 Task: Check the percentage active listings of driveway in the last 5 years.
Action: Mouse moved to (983, 225)
Screenshot: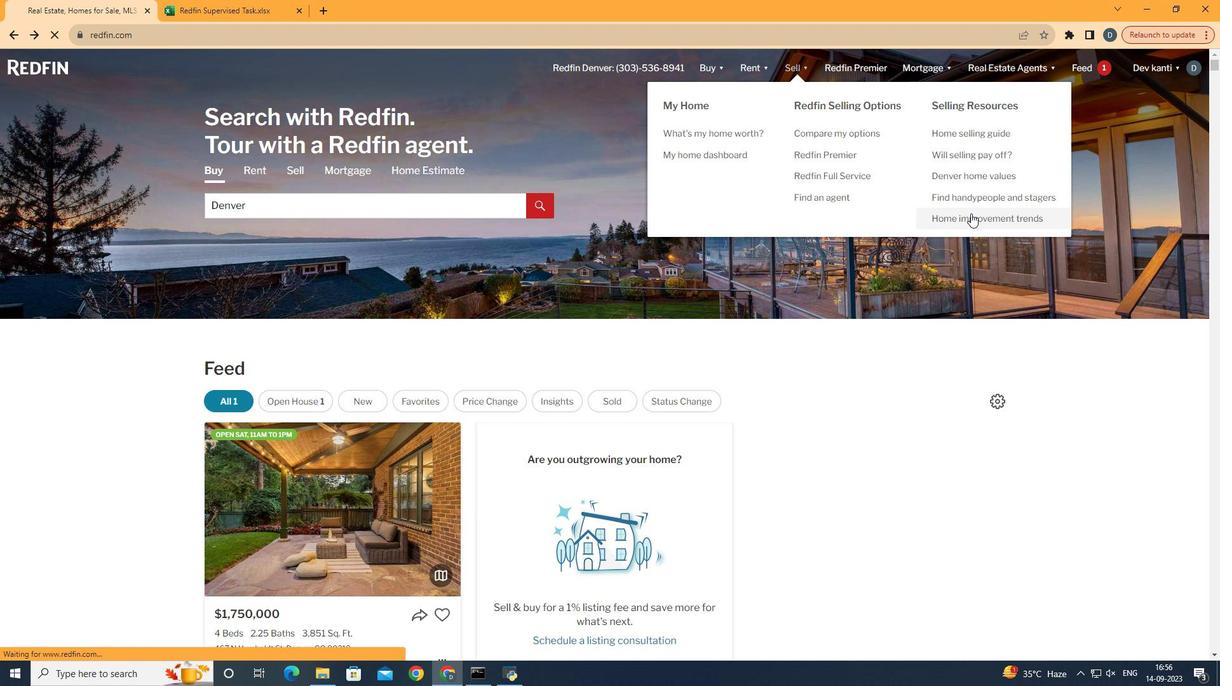
Action: Mouse pressed left at (983, 225)
Screenshot: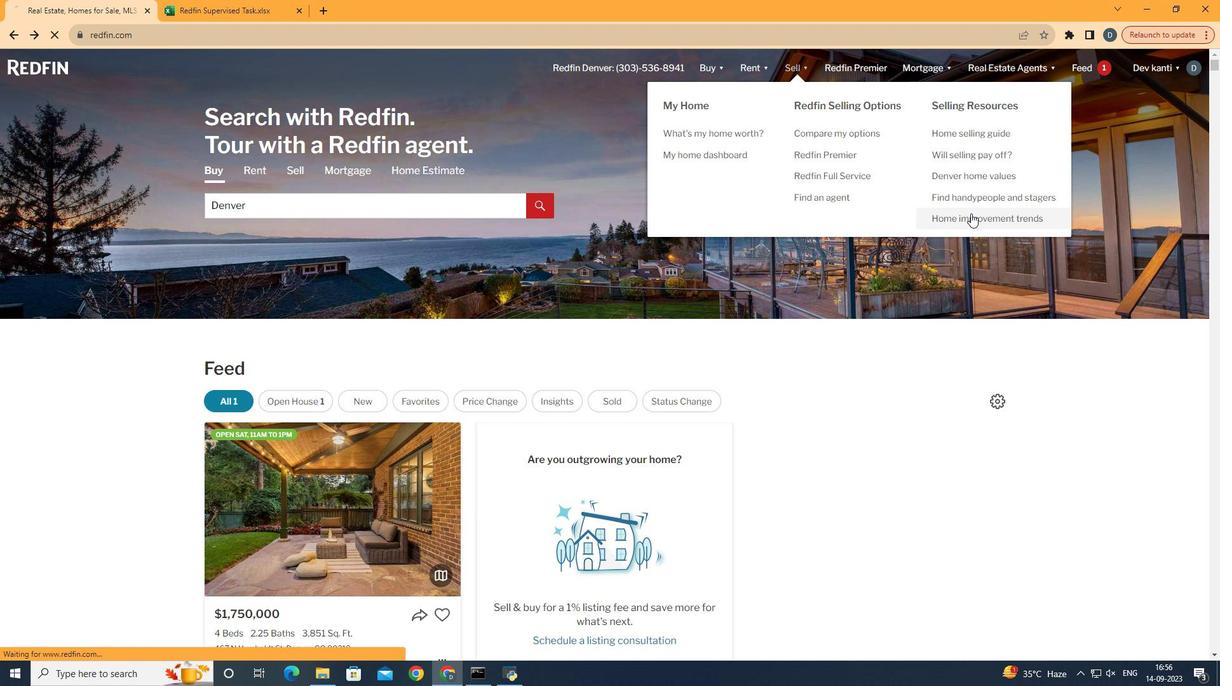 
Action: Mouse moved to (336, 257)
Screenshot: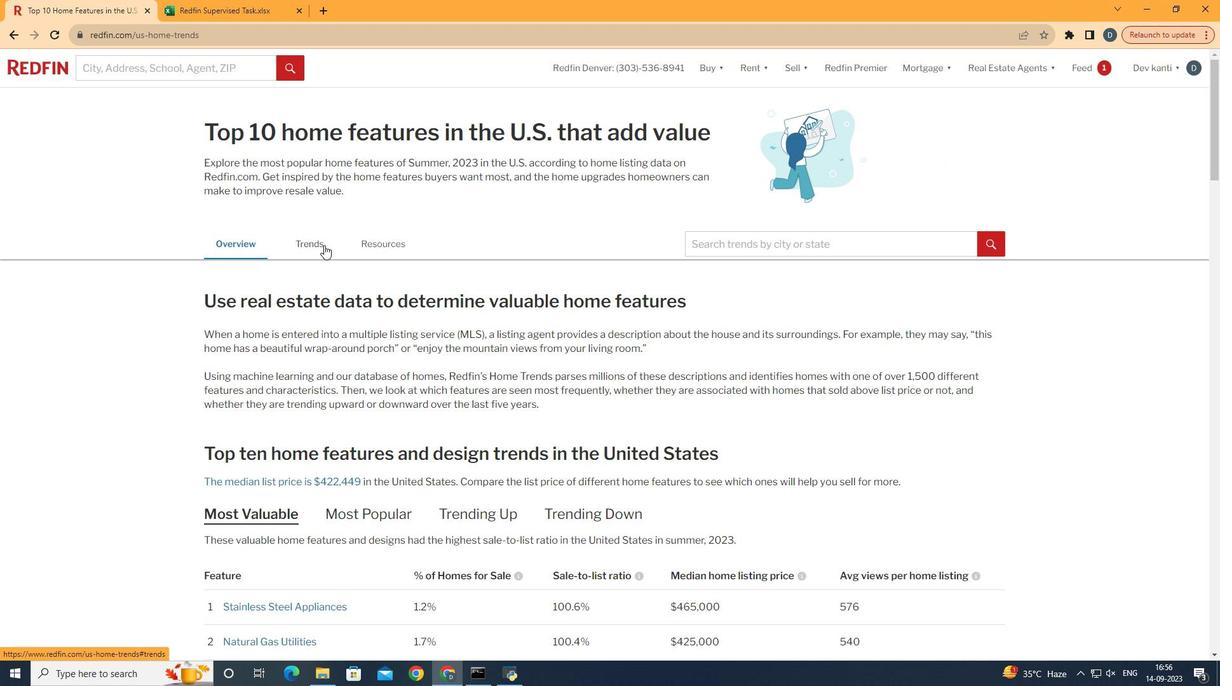 
Action: Mouse pressed left at (336, 257)
Screenshot: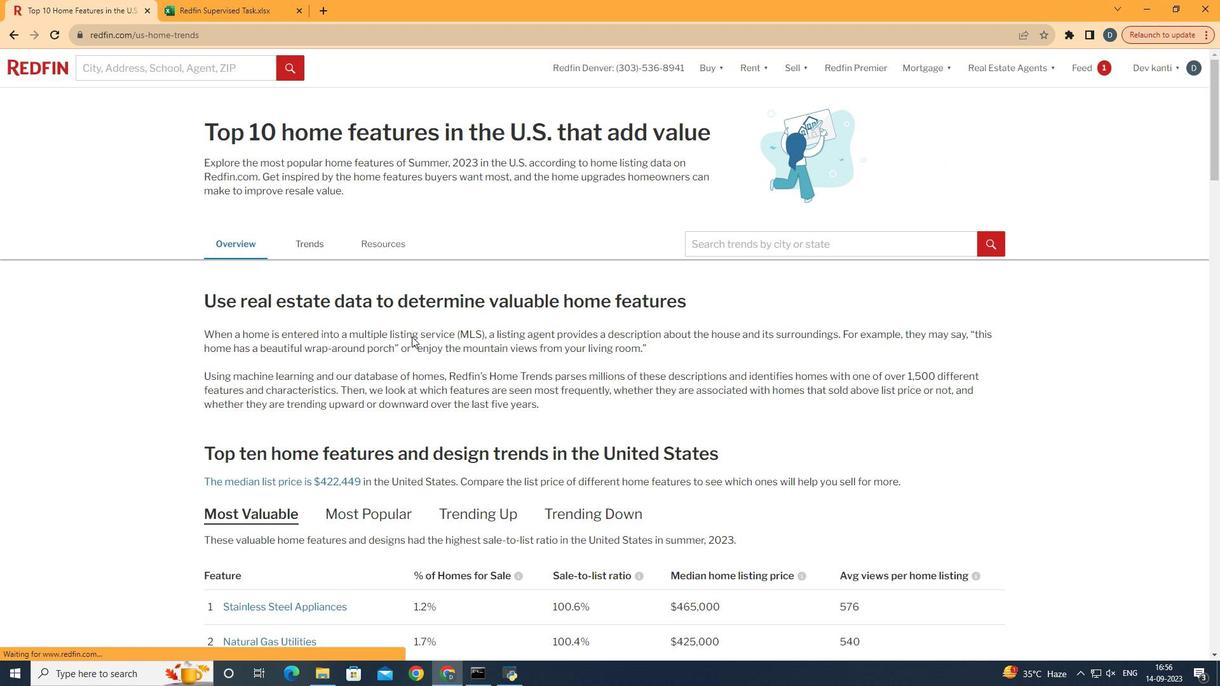 
Action: Mouse moved to (503, 438)
Screenshot: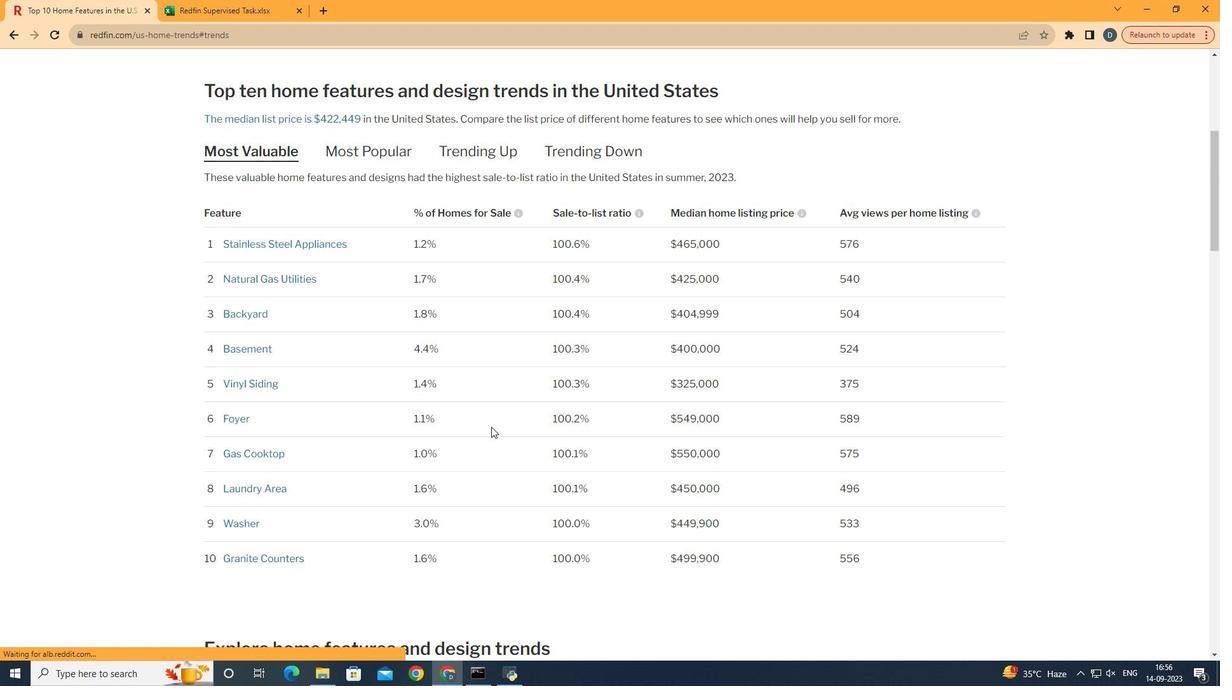 
Action: Mouse scrolled (503, 438) with delta (0, 0)
Screenshot: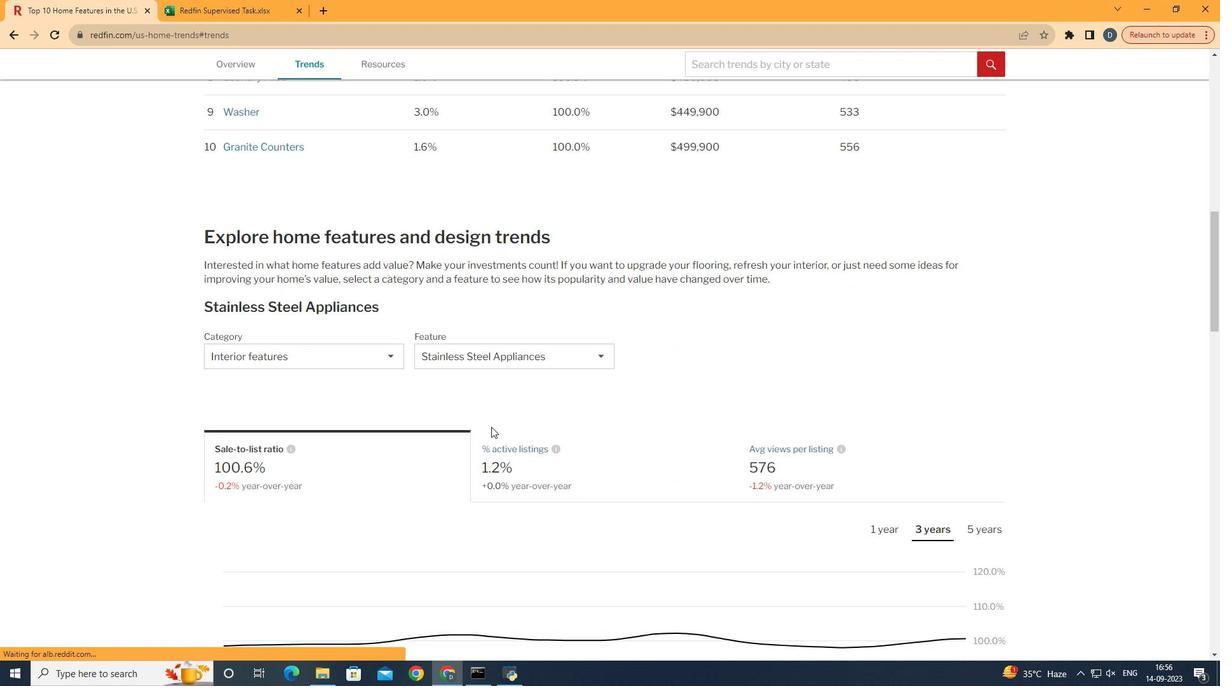 
Action: Mouse moved to (503, 439)
Screenshot: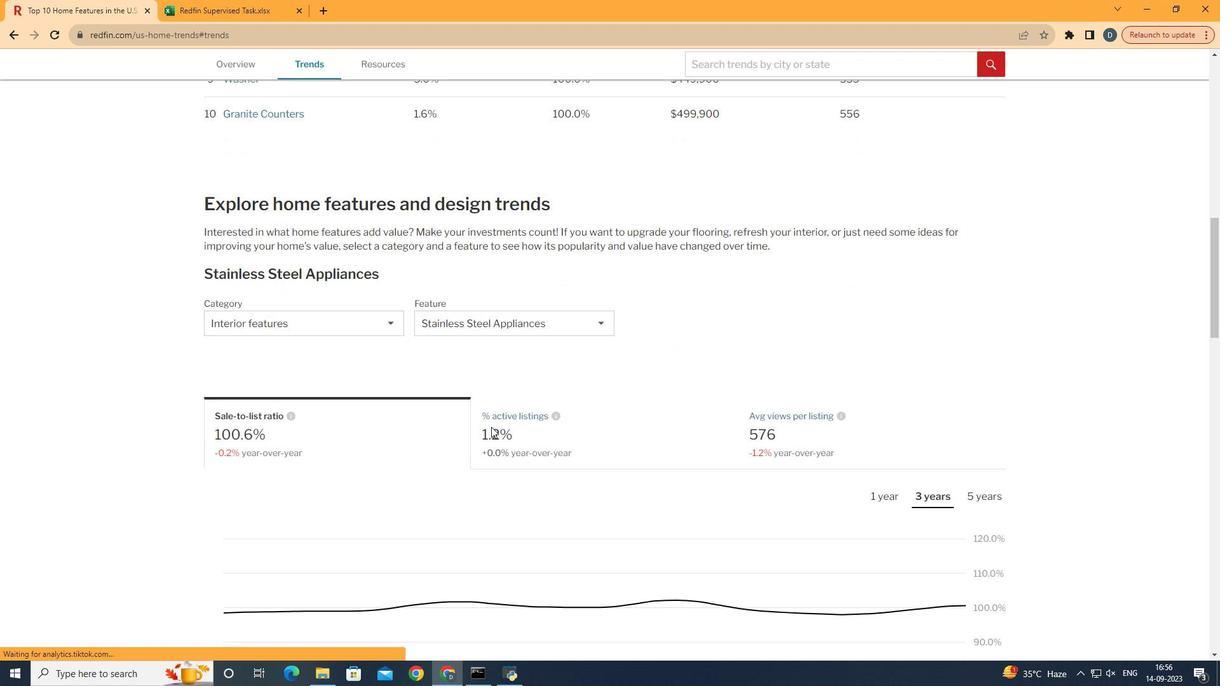 
Action: Mouse scrolled (503, 438) with delta (0, 0)
Screenshot: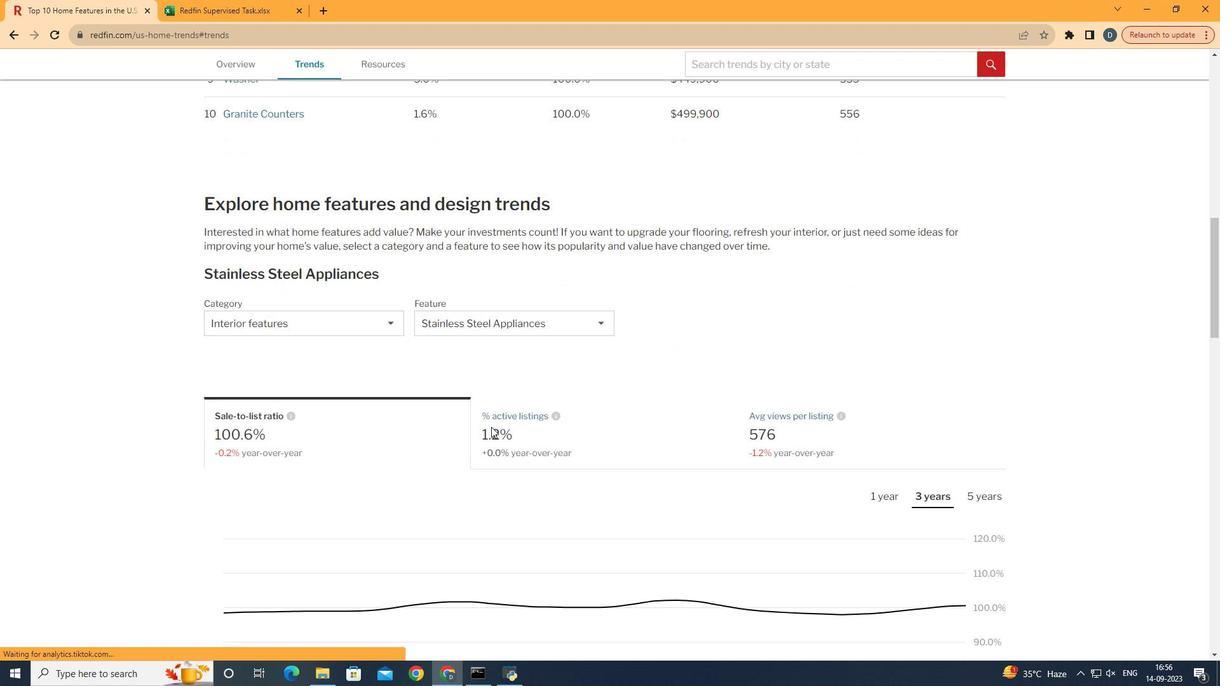 
Action: Mouse scrolled (503, 438) with delta (0, 0)
Screenshot: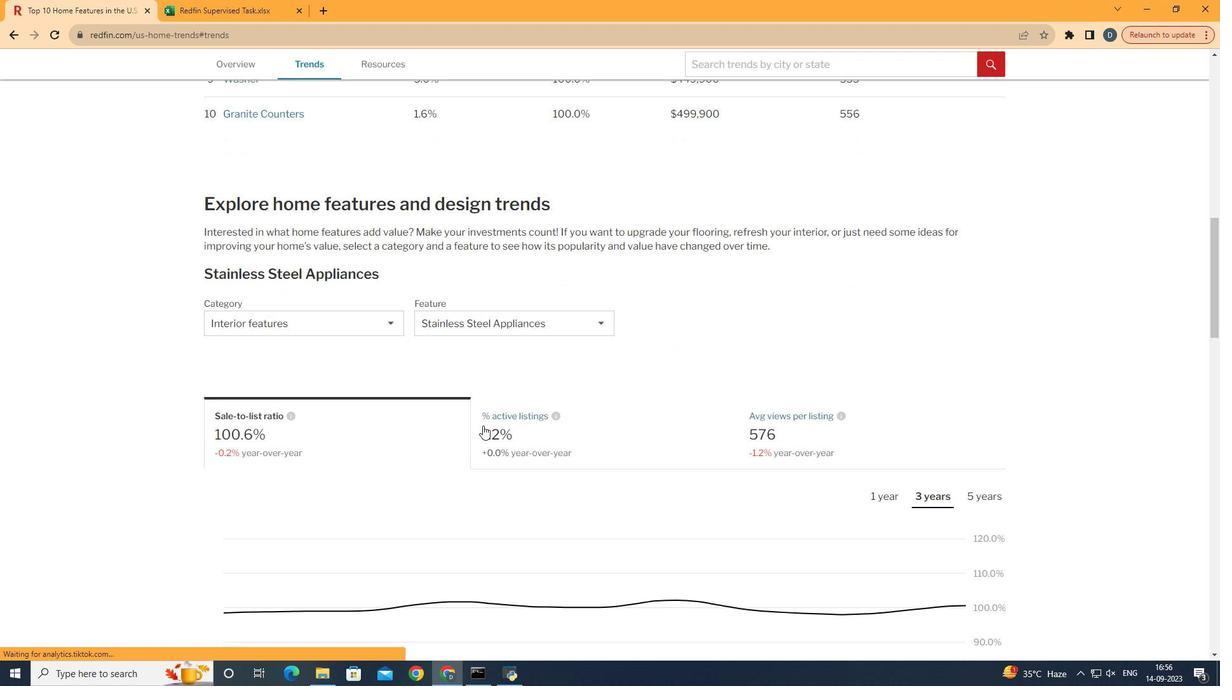 
Action: Mouse scrolled (503, 438) with delta (0, 0)
Screenshot: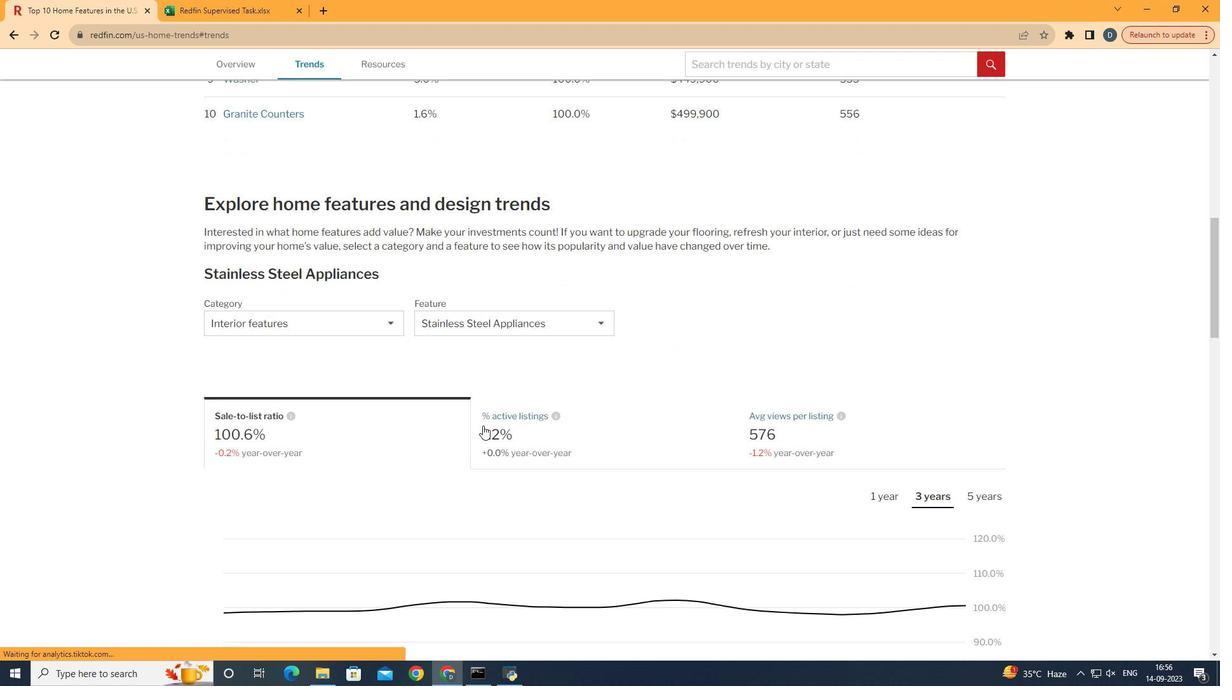 
Action: Mouse scrolled (503, 438) with delta (0, 0)
Screenshot: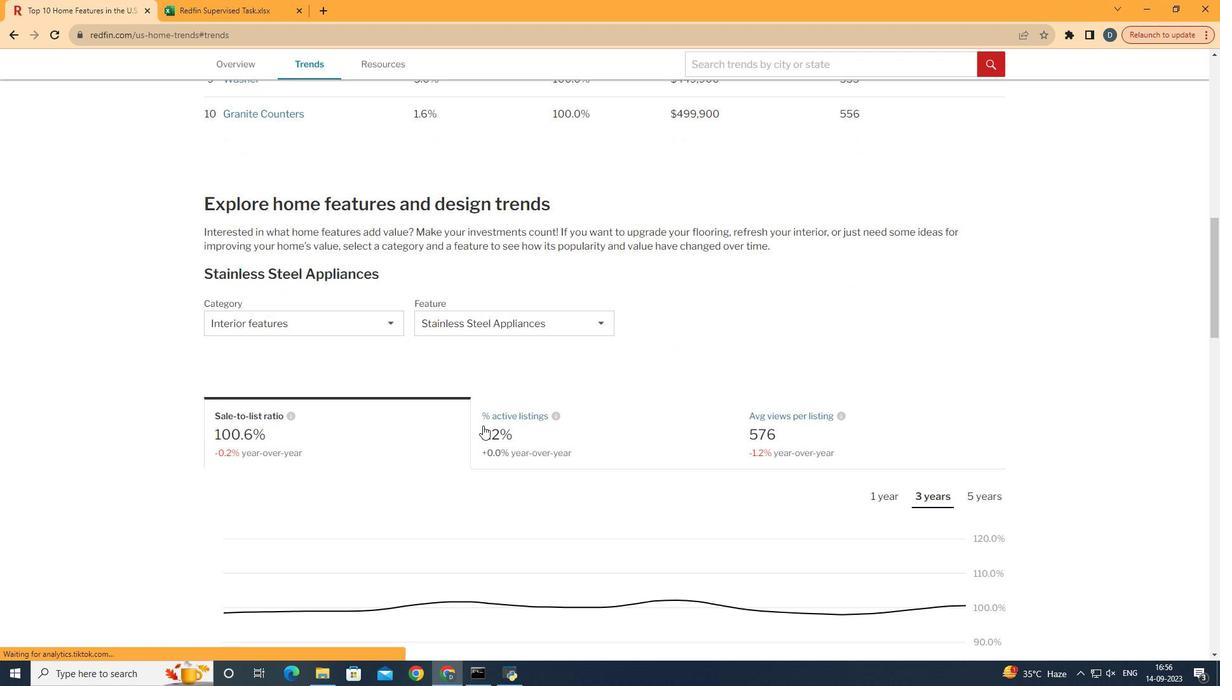 
Action: Mouse scrolled (503, 438) with delta (0, 0)
Screenshot: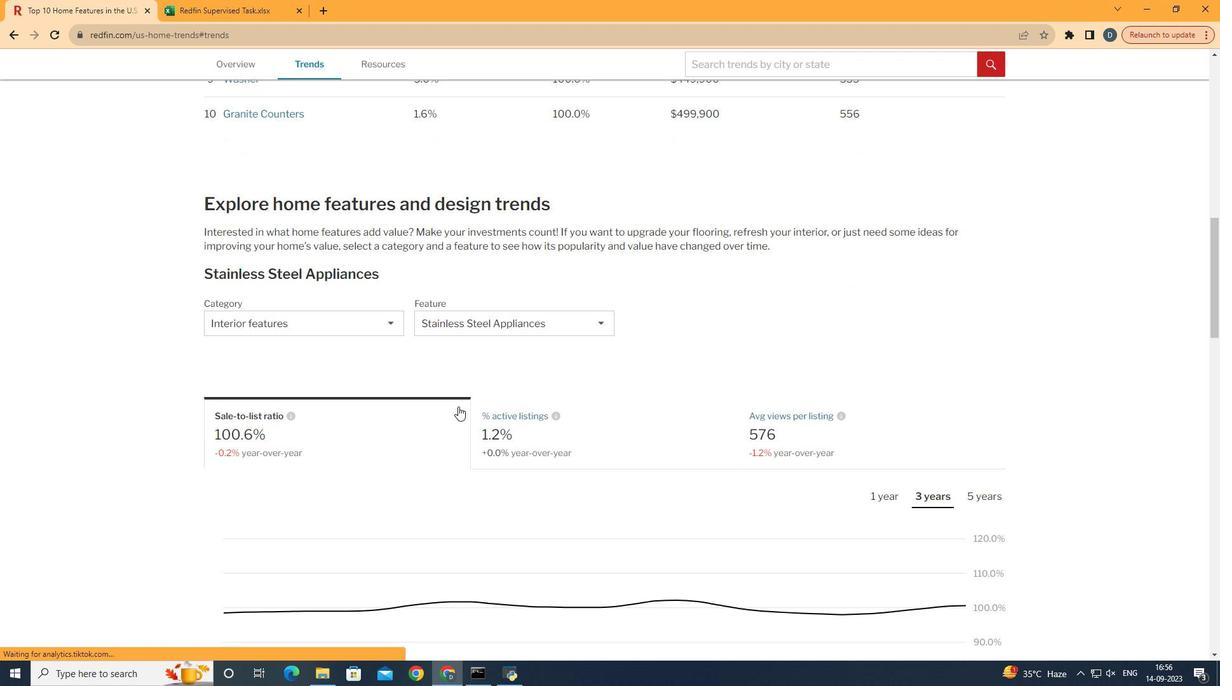 
Action: Mouse scrolled (503, 438) with delta (0, 0)
Screenshot: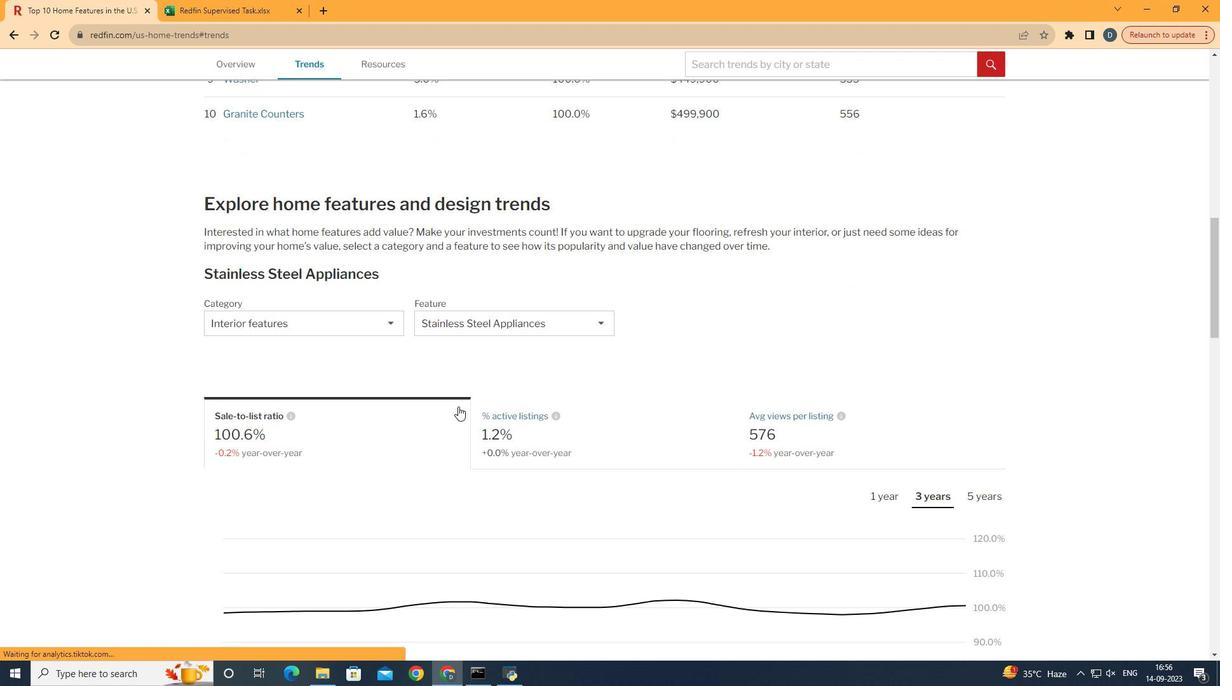 
Action: Mouse moved to (375, 345)
Screenshot: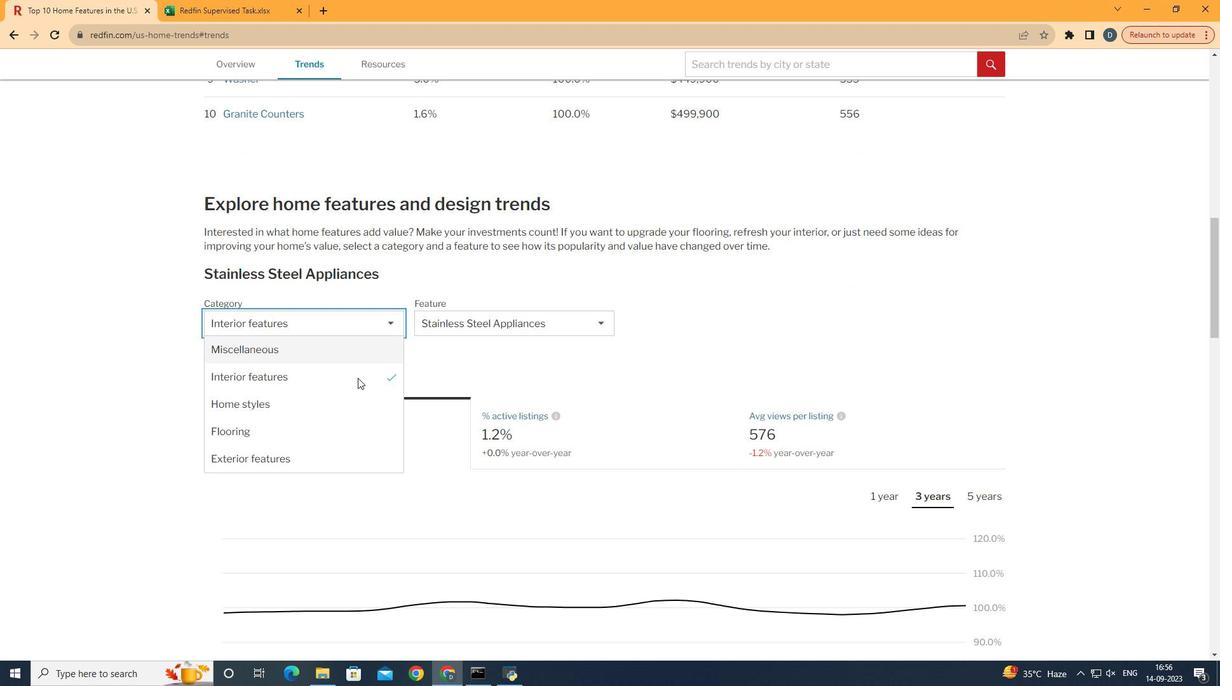 
Action: Mouse pressed left at (375, 345)
Screenshot: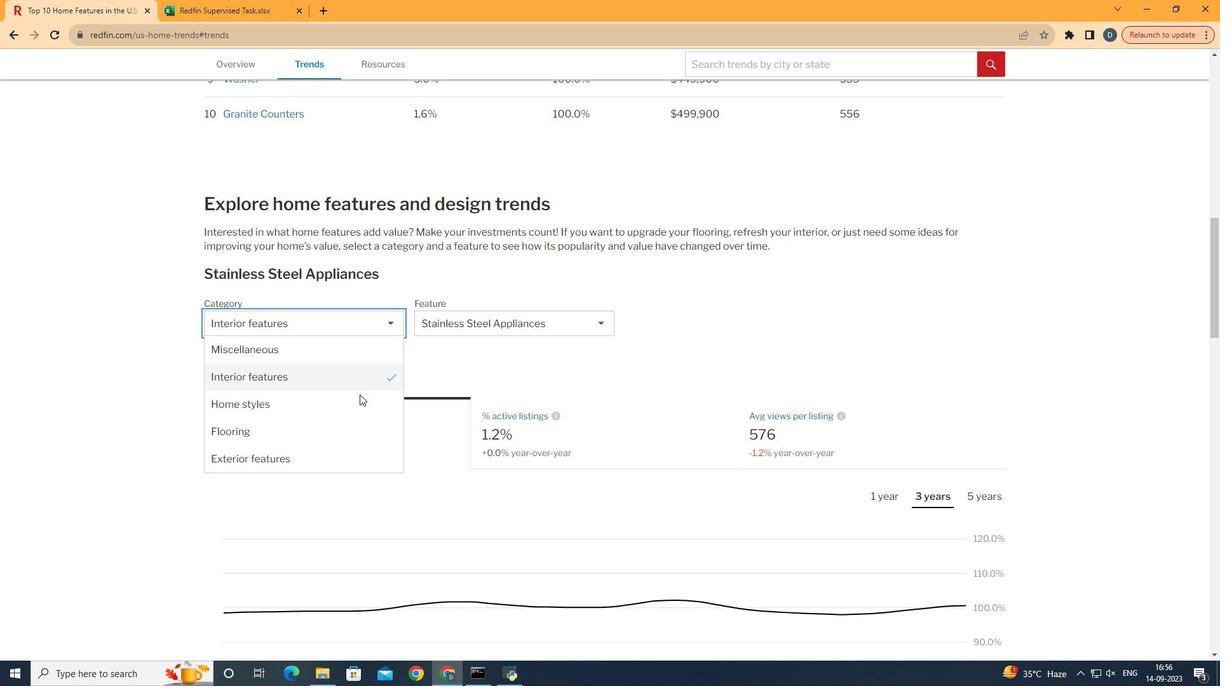 
Action: Mouse moved to (380, 466)
Screenshot: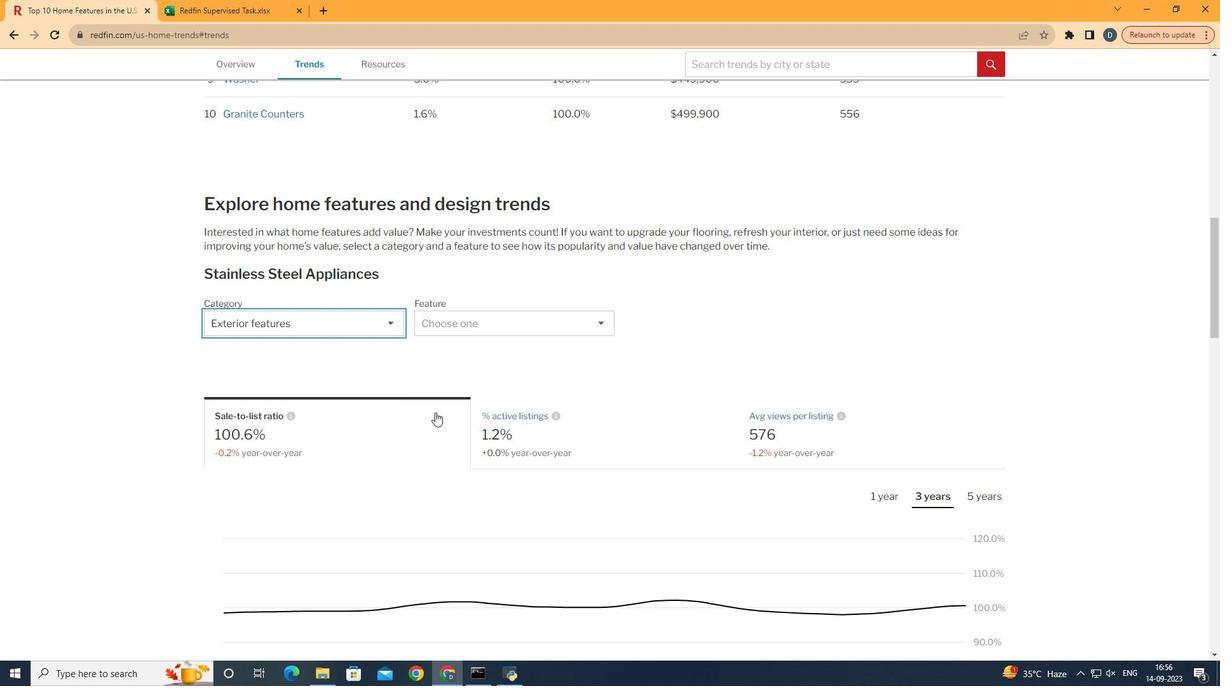 
Action: Mouse pressed left at (380, 466)
Screenshot: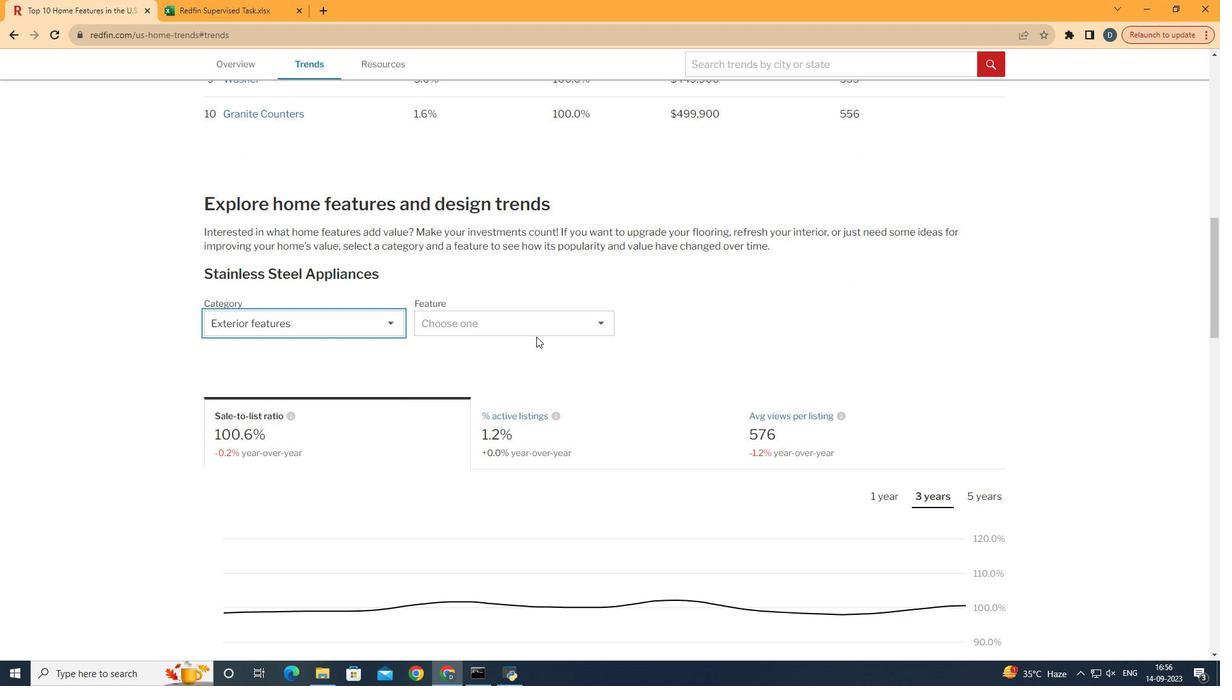 
Action: Mouse moved to (548, 349)
Screenshot: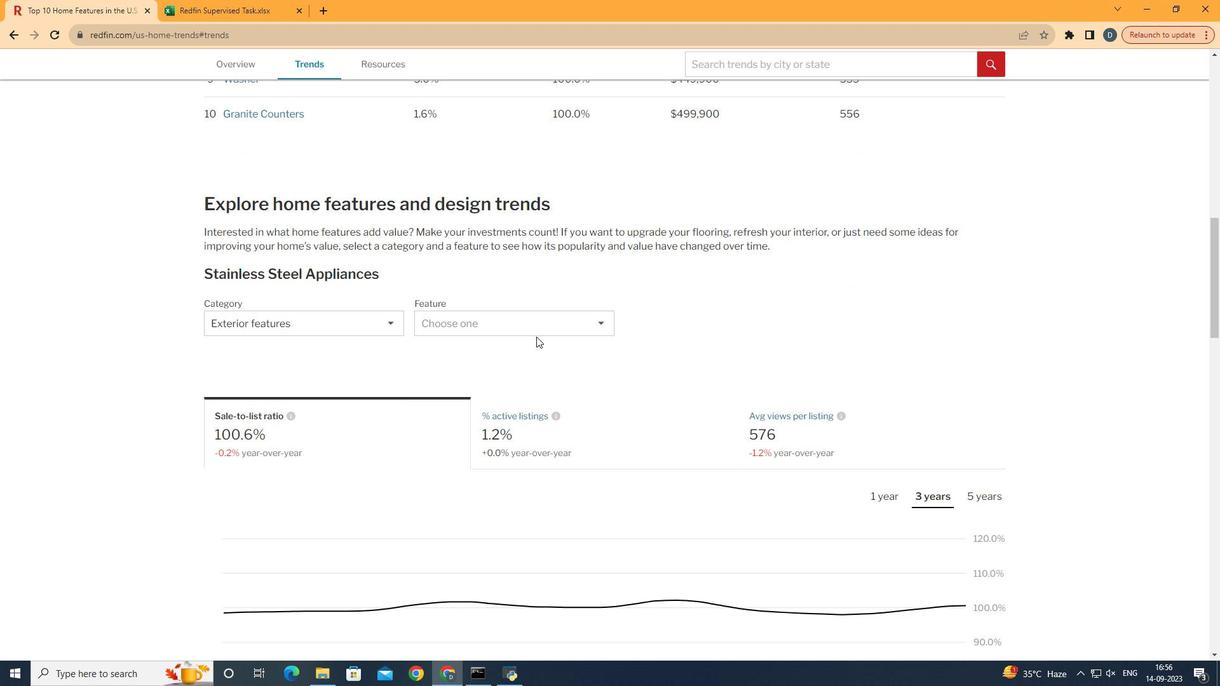 
Action: Mouse pressed left at (548, 349)
Screenshot: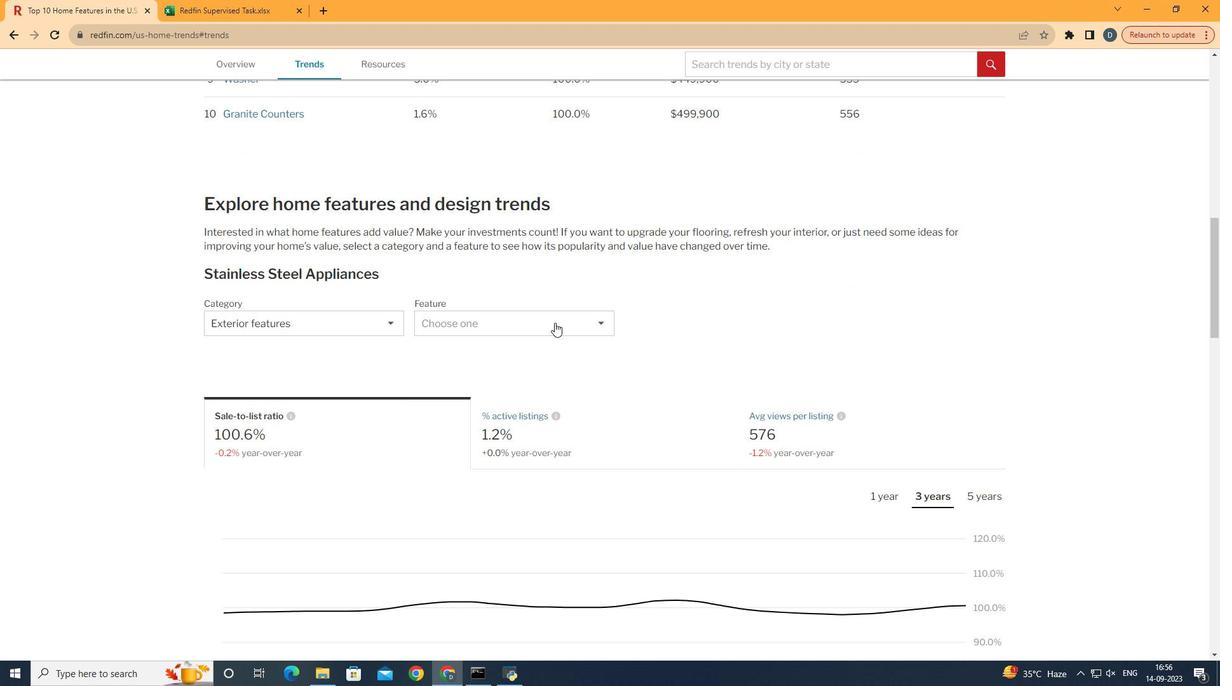 
Action: Mouse moved to (579, 327)
Screenshot: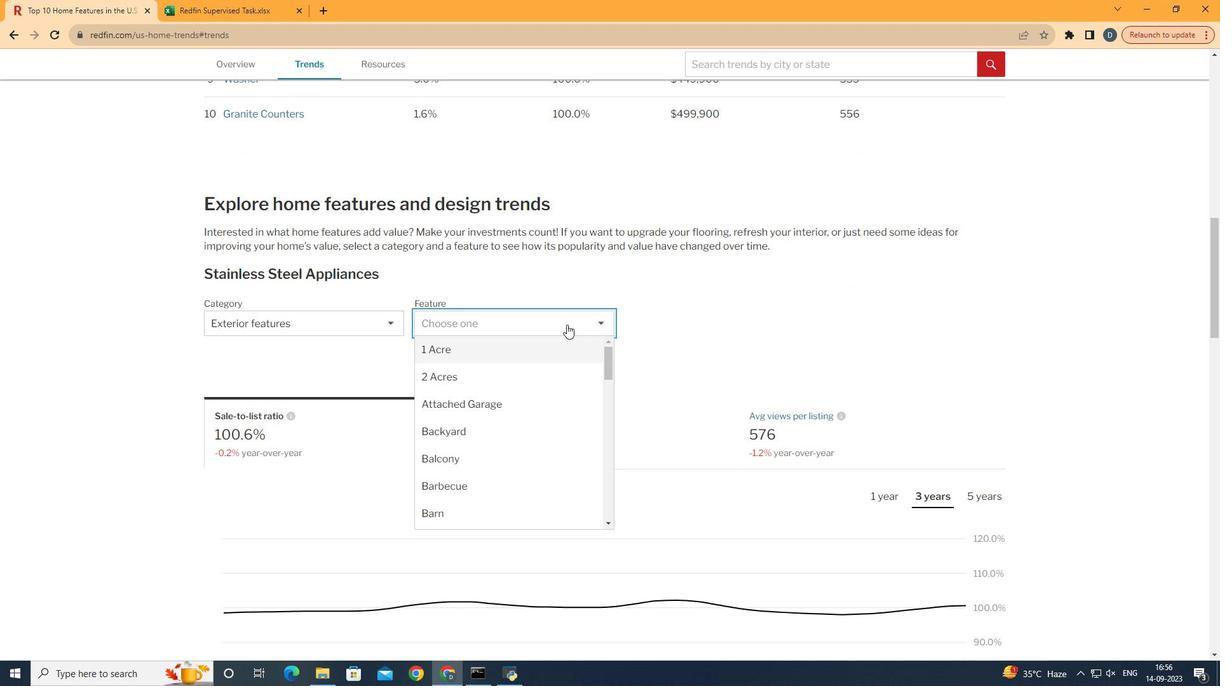 
Action: Mouse pressed left at (579, 327)
Screenshot: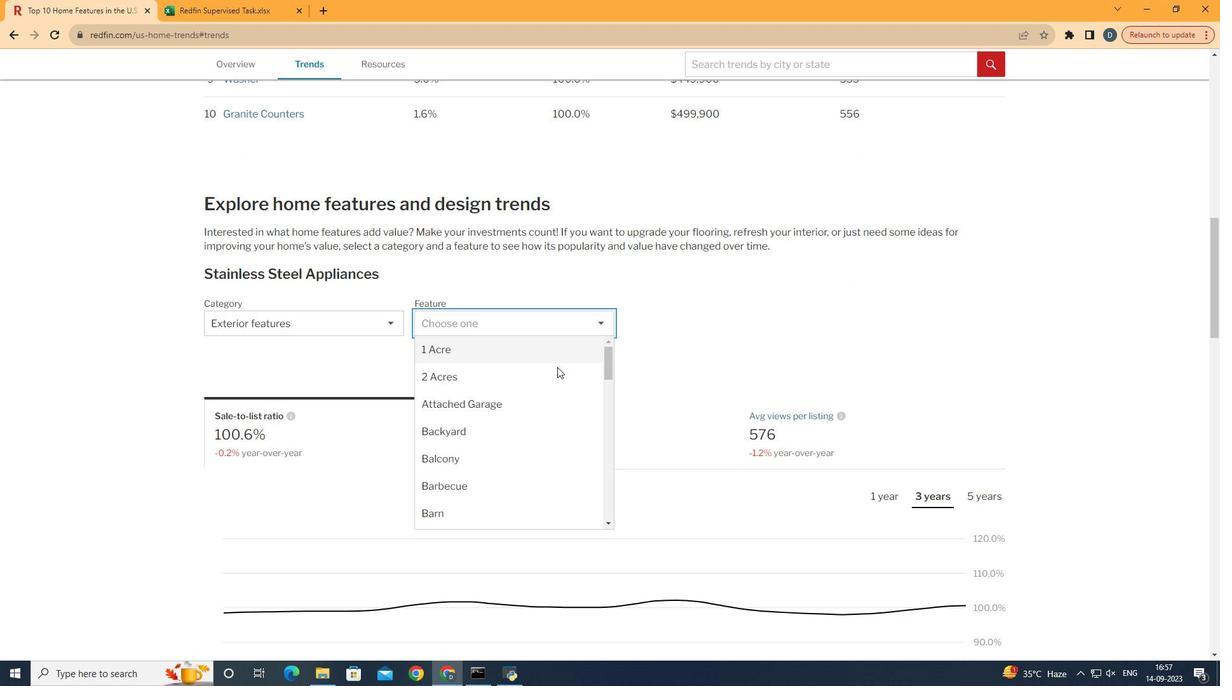 
Action: Mouse moved to (559, 448)
Screenshot: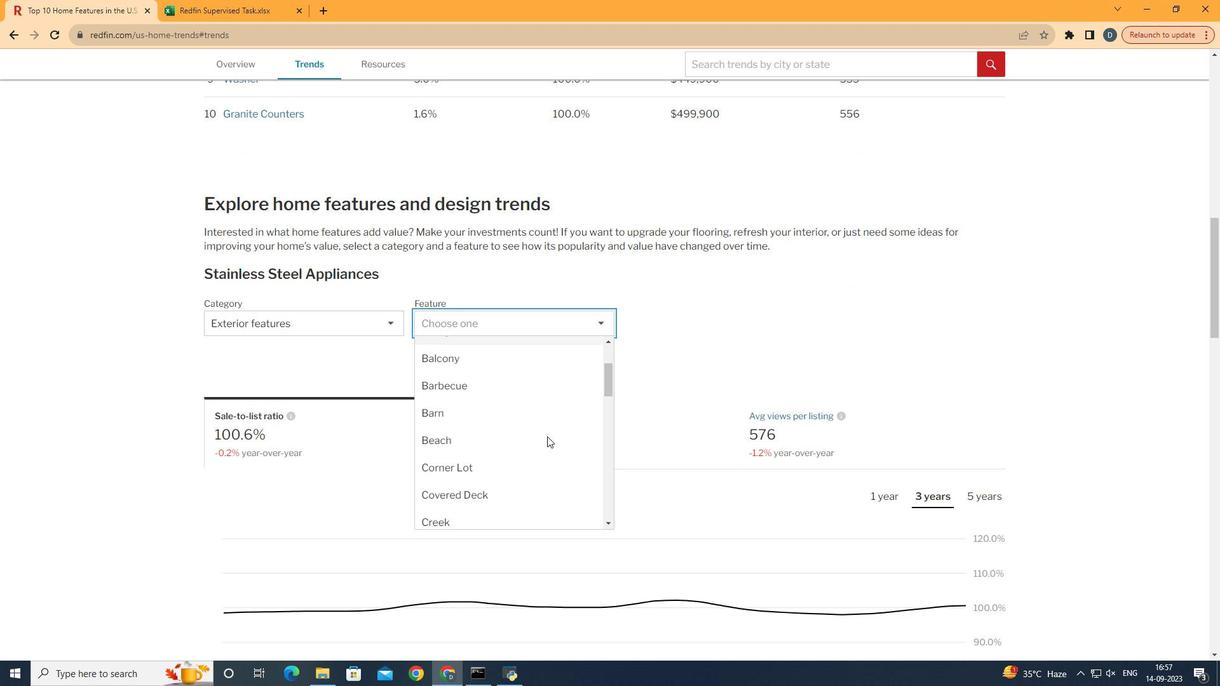 
Action: Mouse scrolled (559, 448) with delta (0, 0)
Screenshot: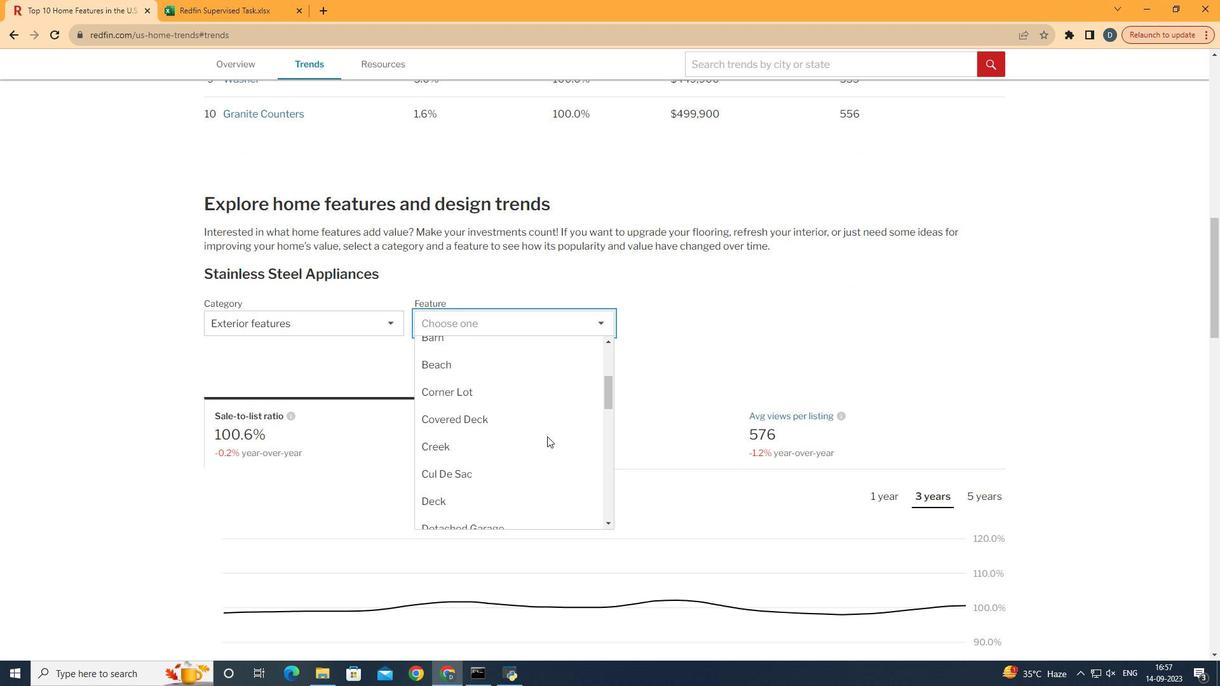 
Action: Mouse scrolled (559, 448) with delta (0, 0)
Screenshot: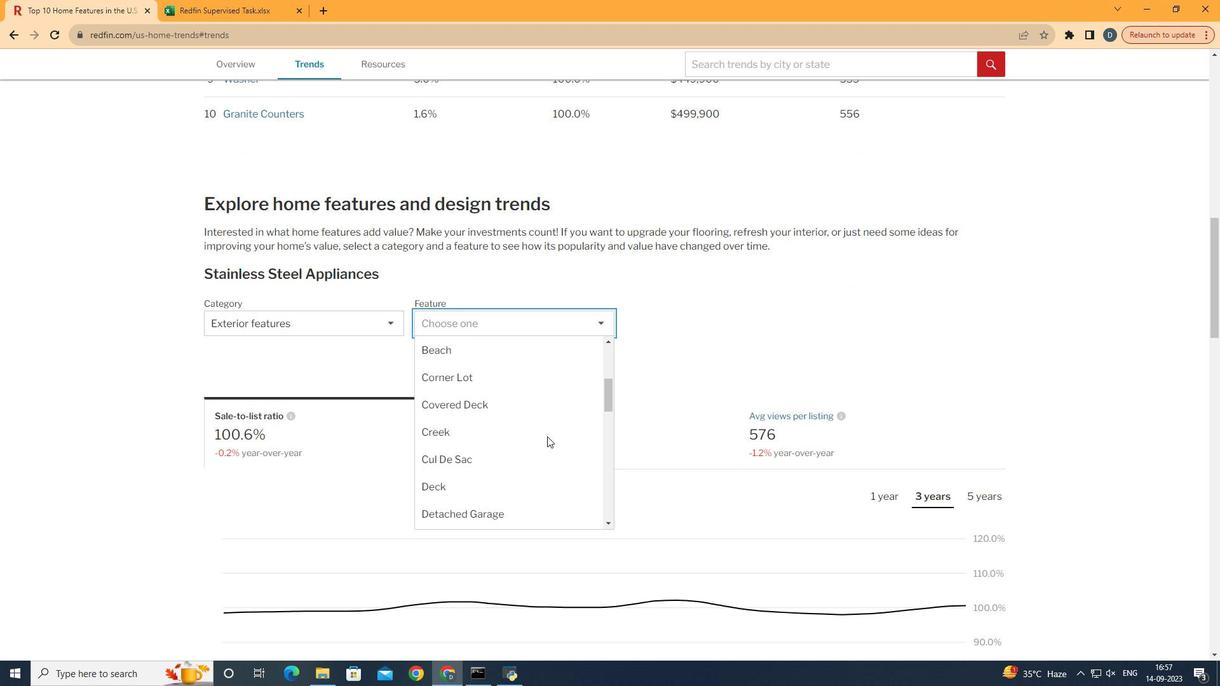 
Action: Mouse scrolled (559, 448) with delta (0, 0)
Screenshot: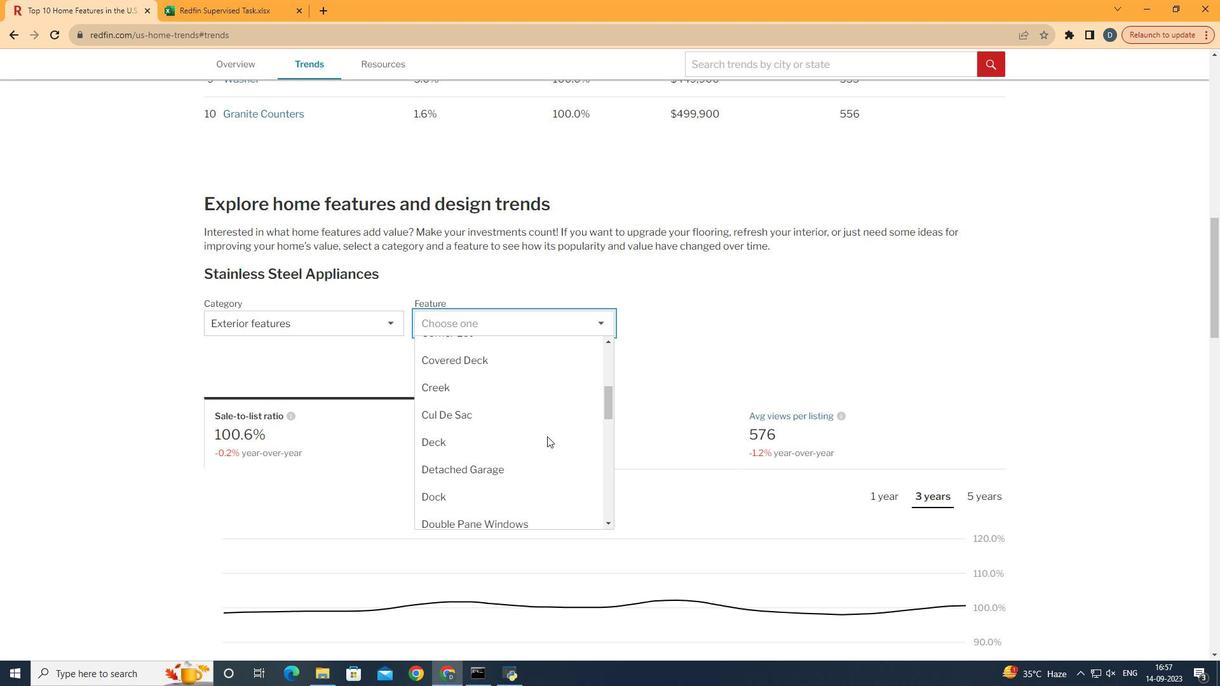 
Action: Mouse scrolled (559, 448) with delta (0, 0)
Screenshot: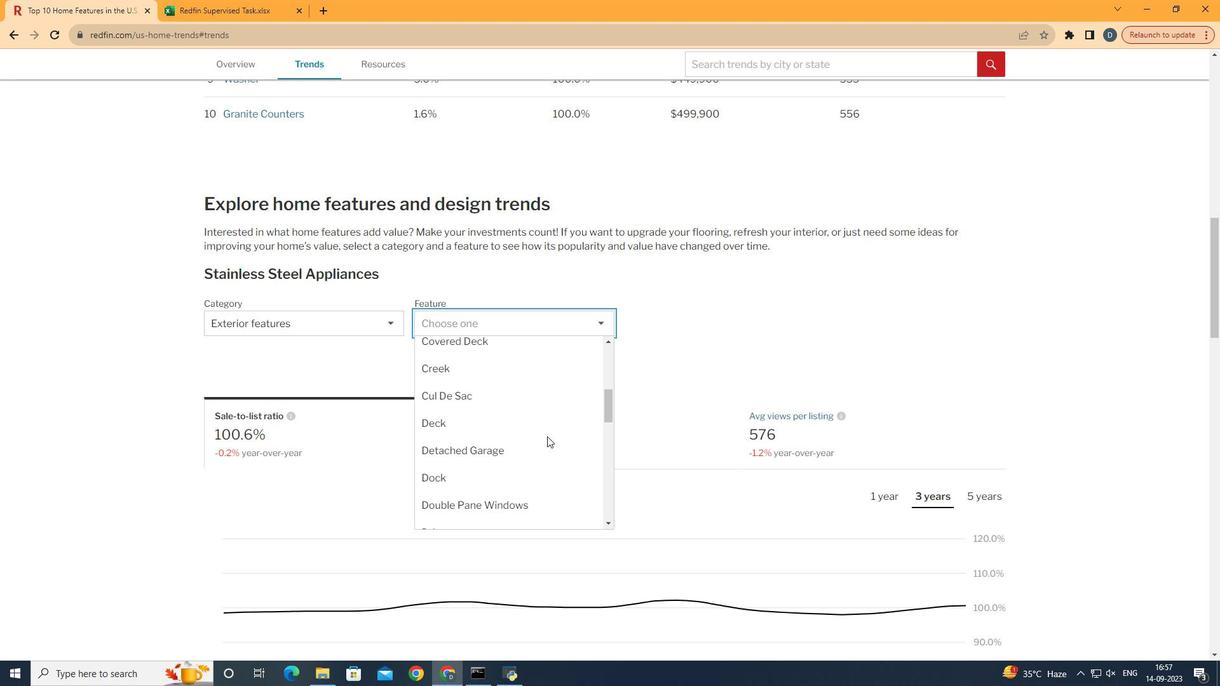 
Action: Mouse scrolled (559, 448) with delta (0, 0)
Screenshot: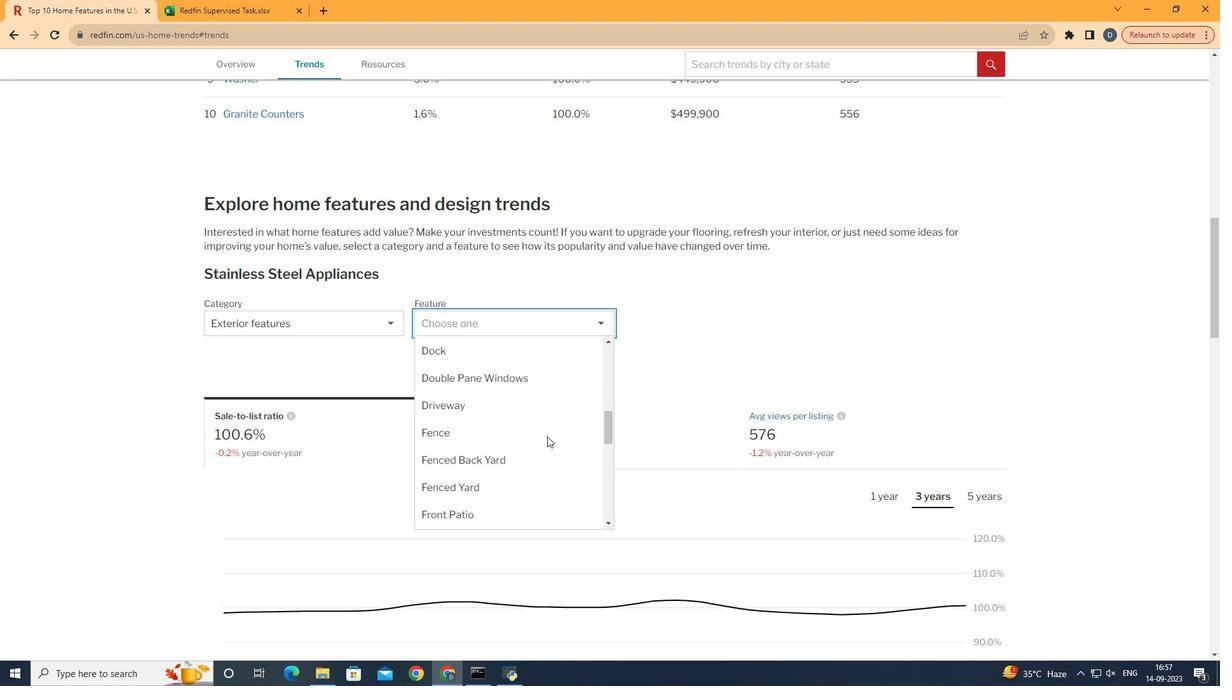 
Action: Mouse scrolled (559, 448) with delta (0, 0)
Screenshot: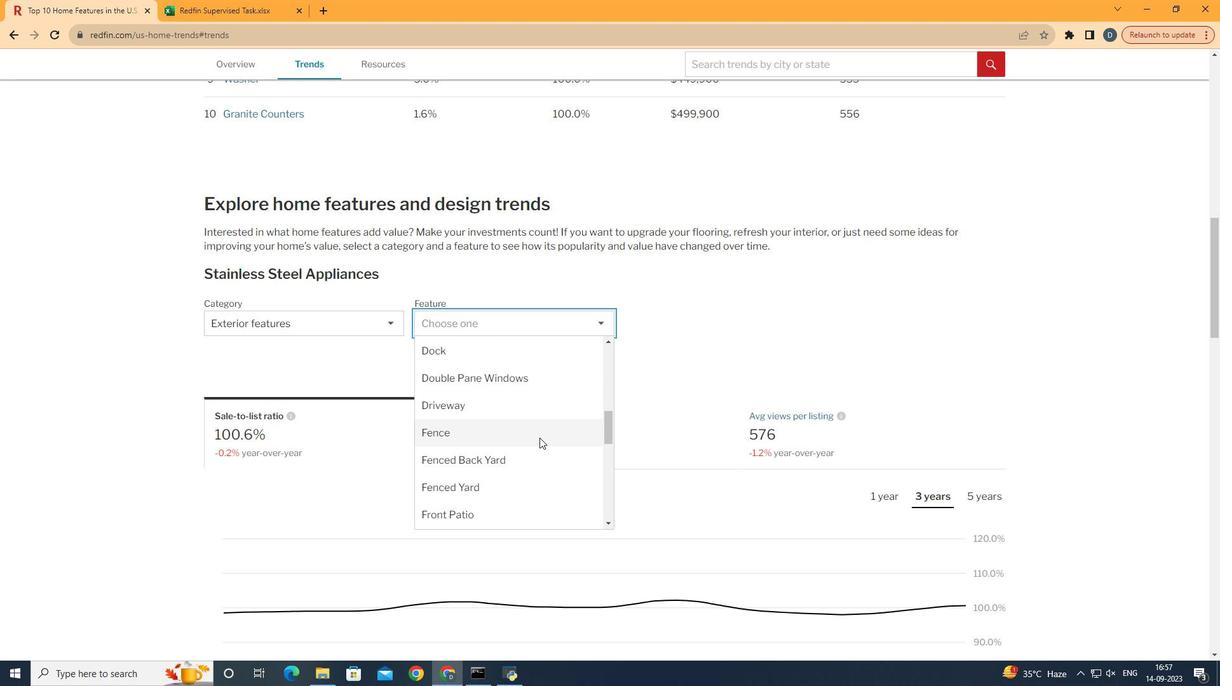
Action: Mouse moved to (555, 427)
Screenshot: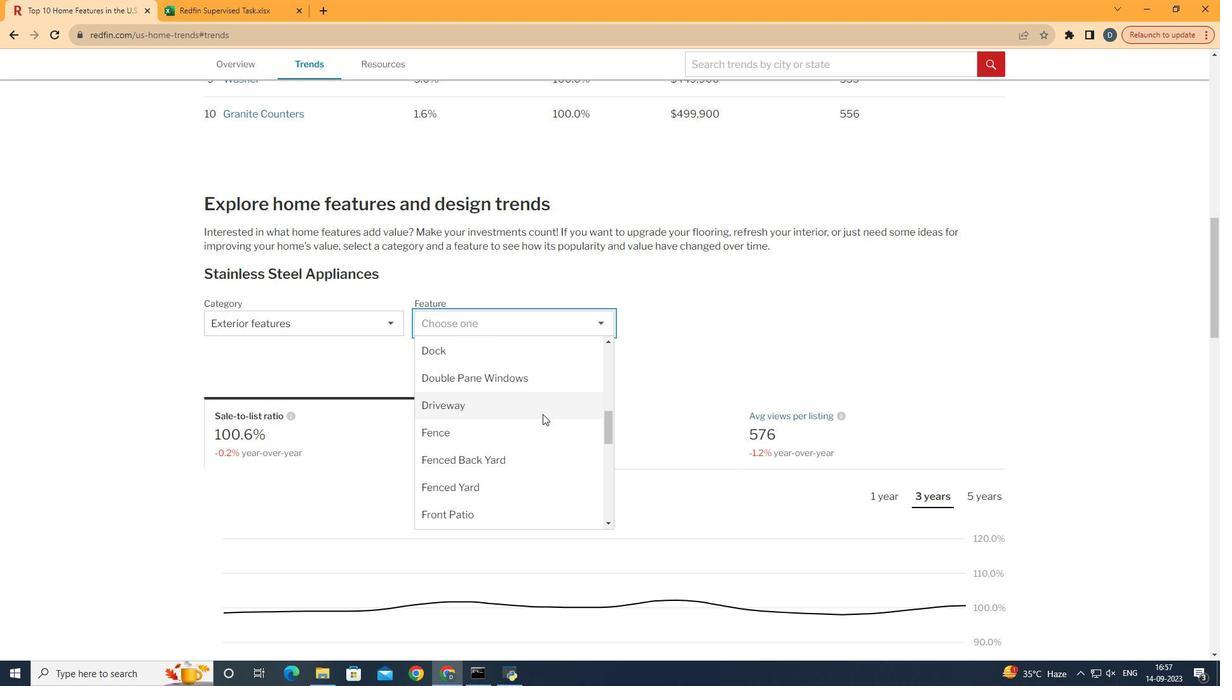 
Action: Mouse pressed left at (555, 427)
Screenshot: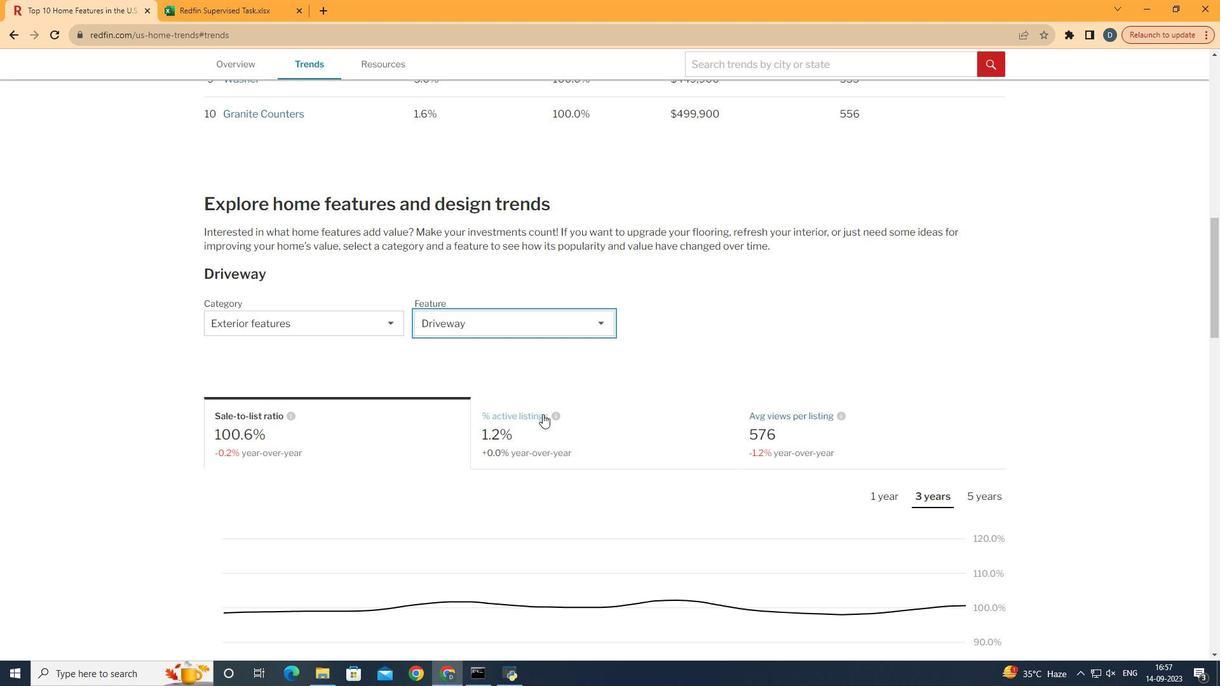 
Action: Mouse moved to (604, 423)
Screenshot: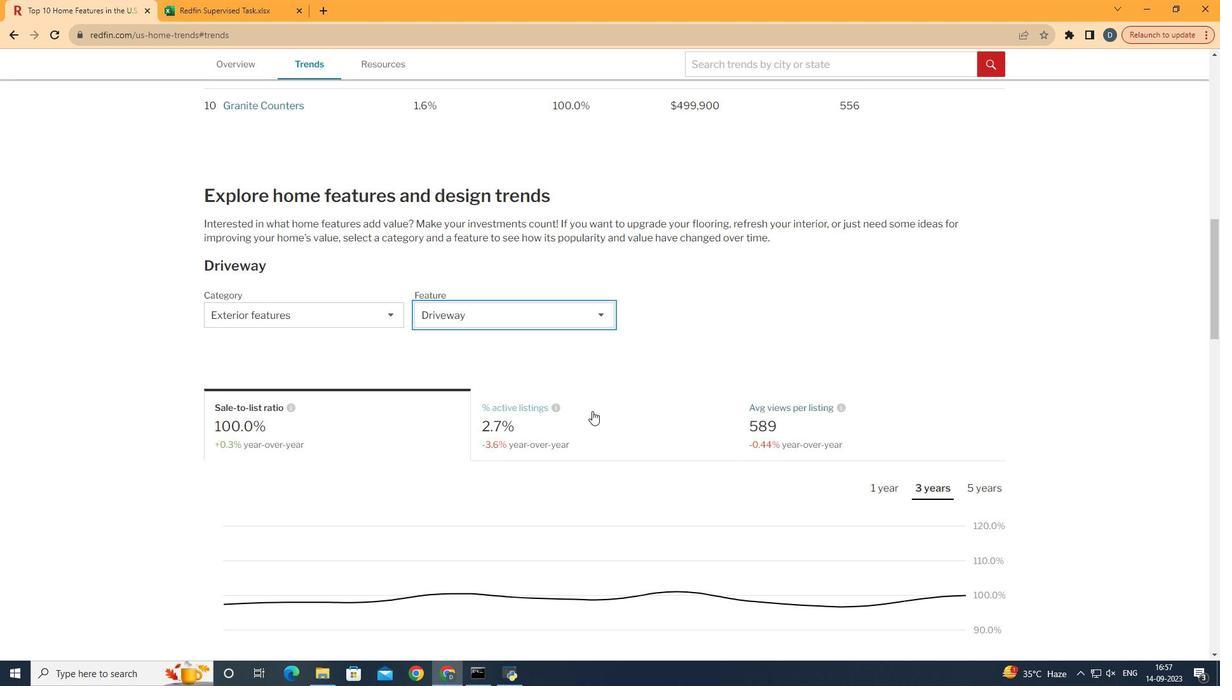 
Action: Mouse scrolled (604, 422) with delta (0, 0)
Screenshot: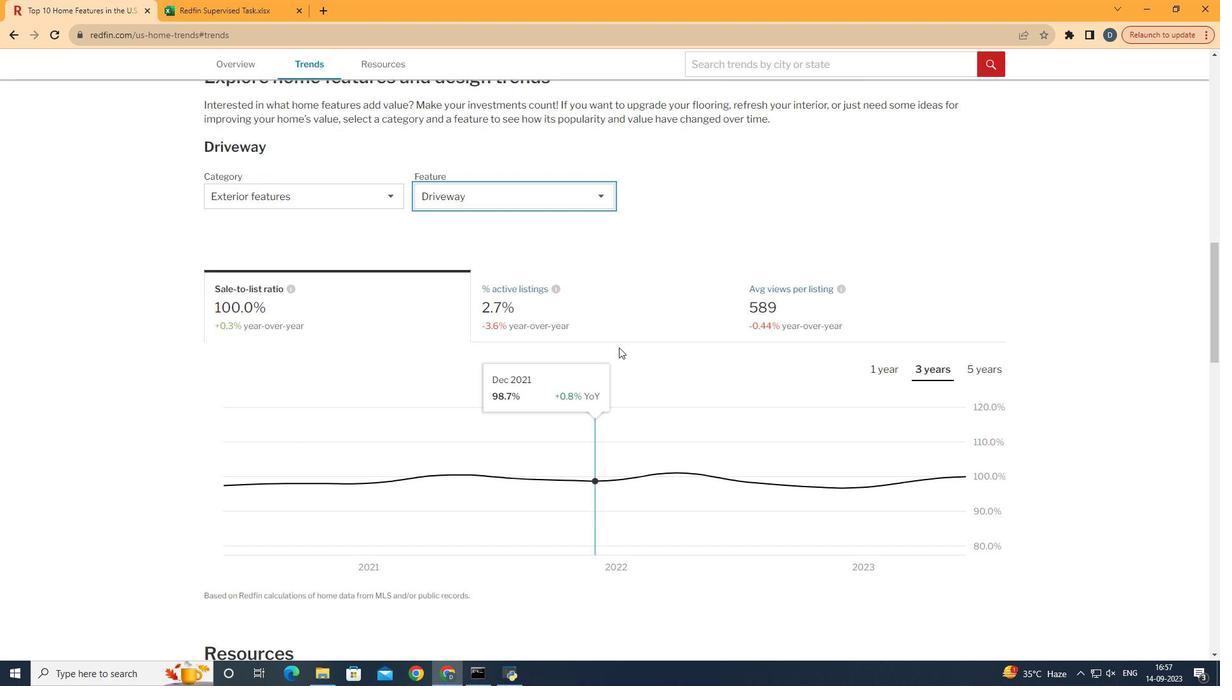 
Action: Mouse scrolled (604, 422) with delta (0, 0)
Screenshot: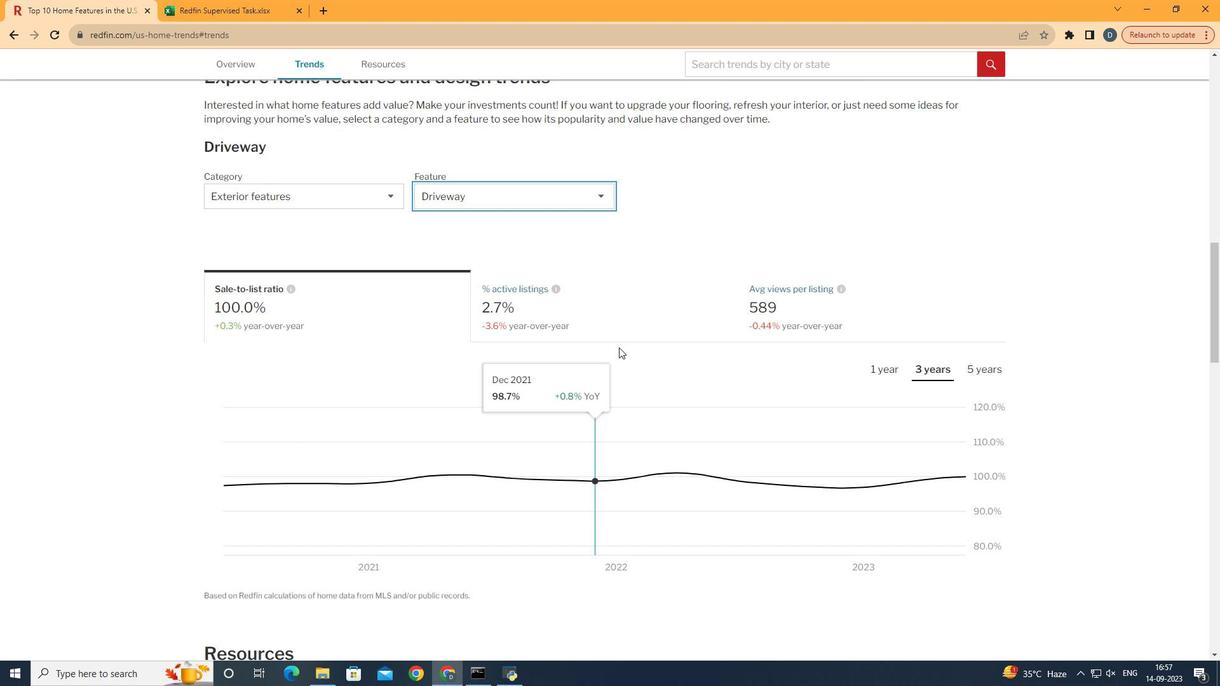
Action: Mouse moved to (637, 313)
Screenshot: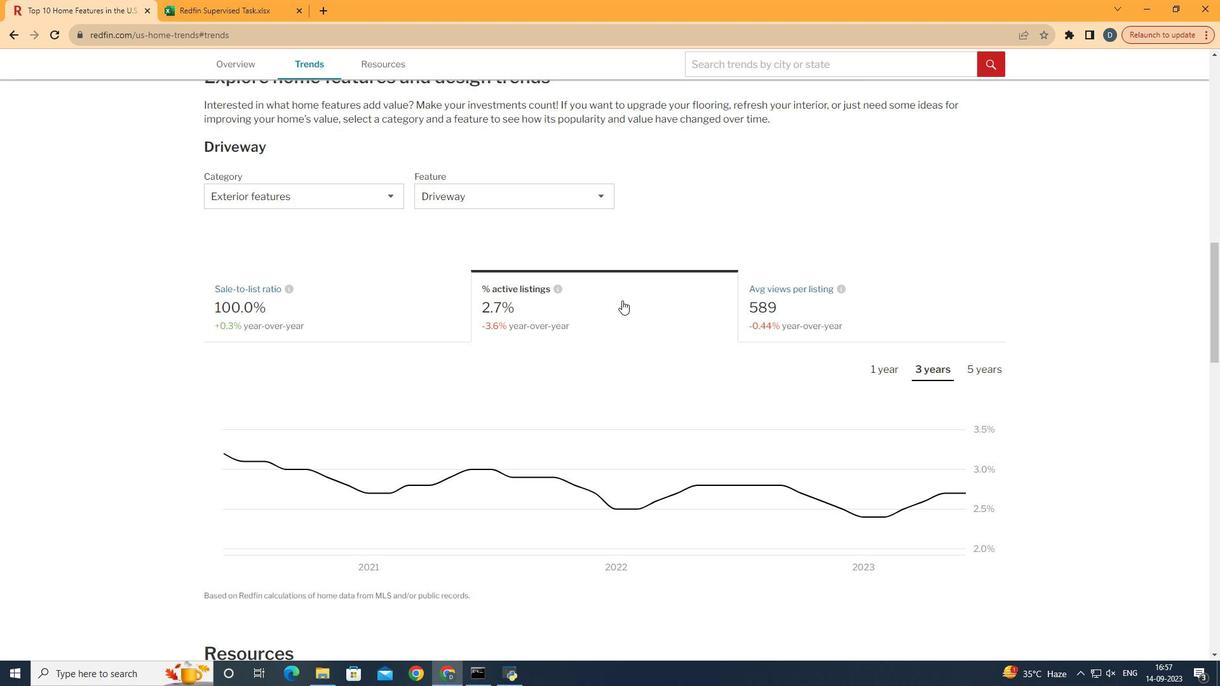 
Action: Mouse pressed left at (637, 313)
Screenshot: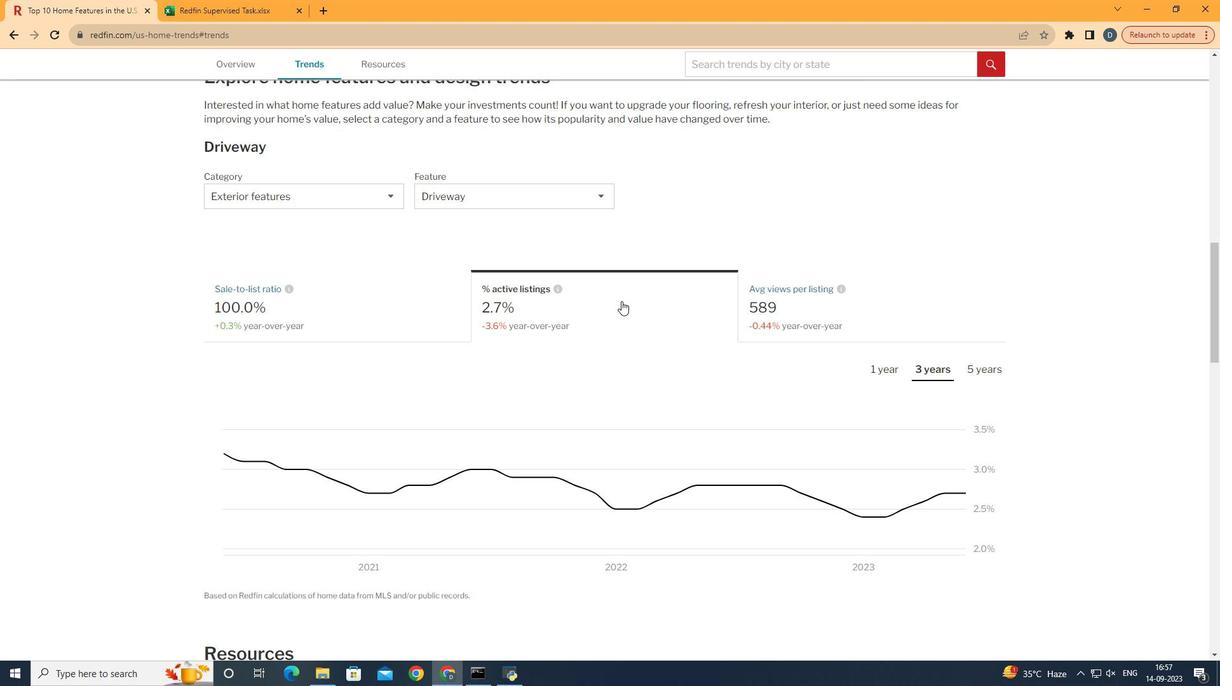 
Action: Mouse moved to (995, 380)
Screenshot: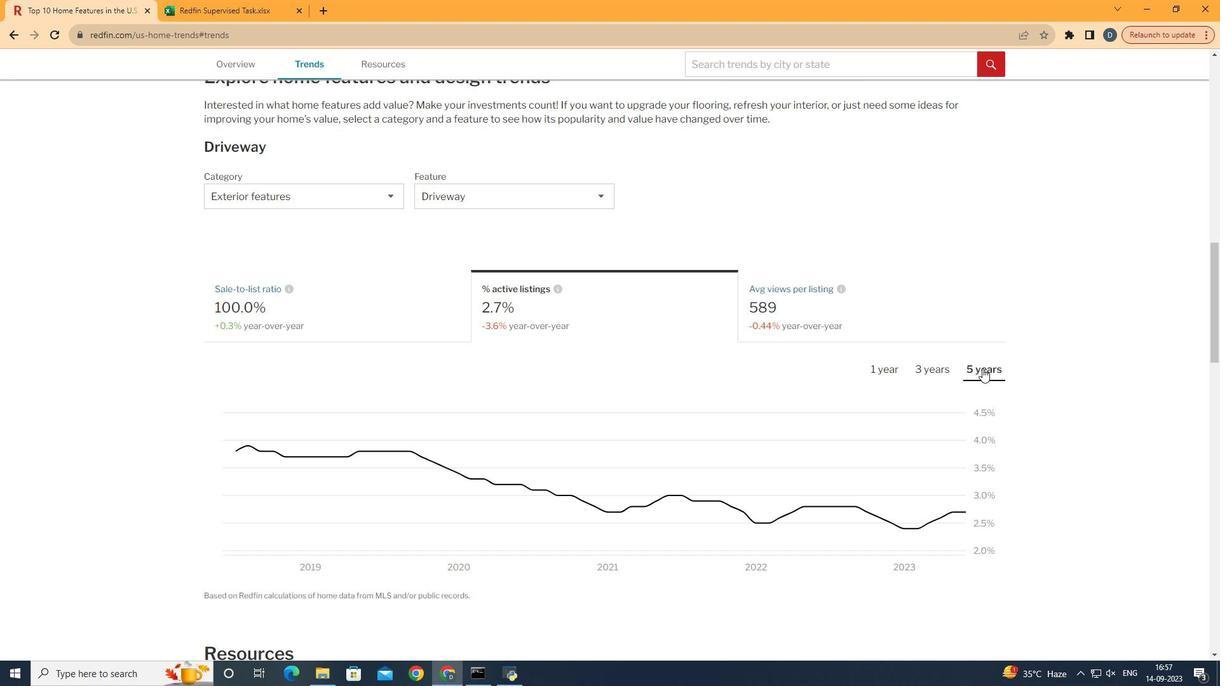 
Action: Mouse pressed left at (995, 380)
Screenshot: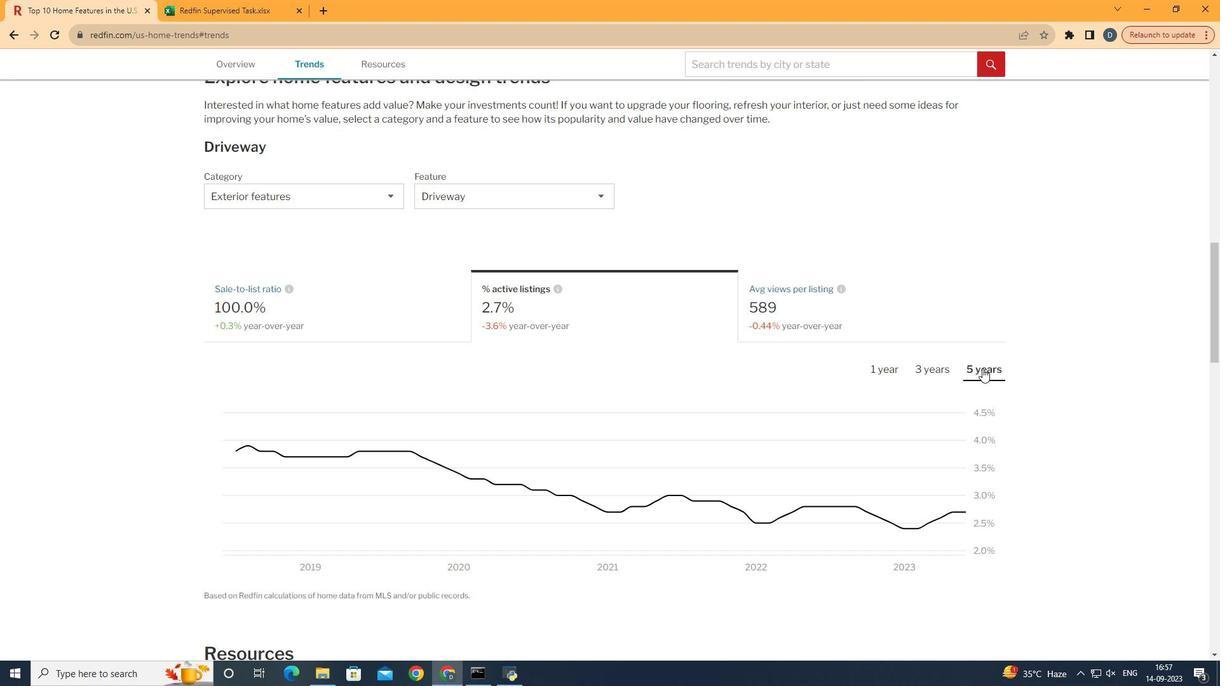 
